 Task: Create a section Code Commandos and in the section, add a milestone Incident Management Implementation in the project AgileKite
Action: Mouse moved to (89, 285)
Screenshot: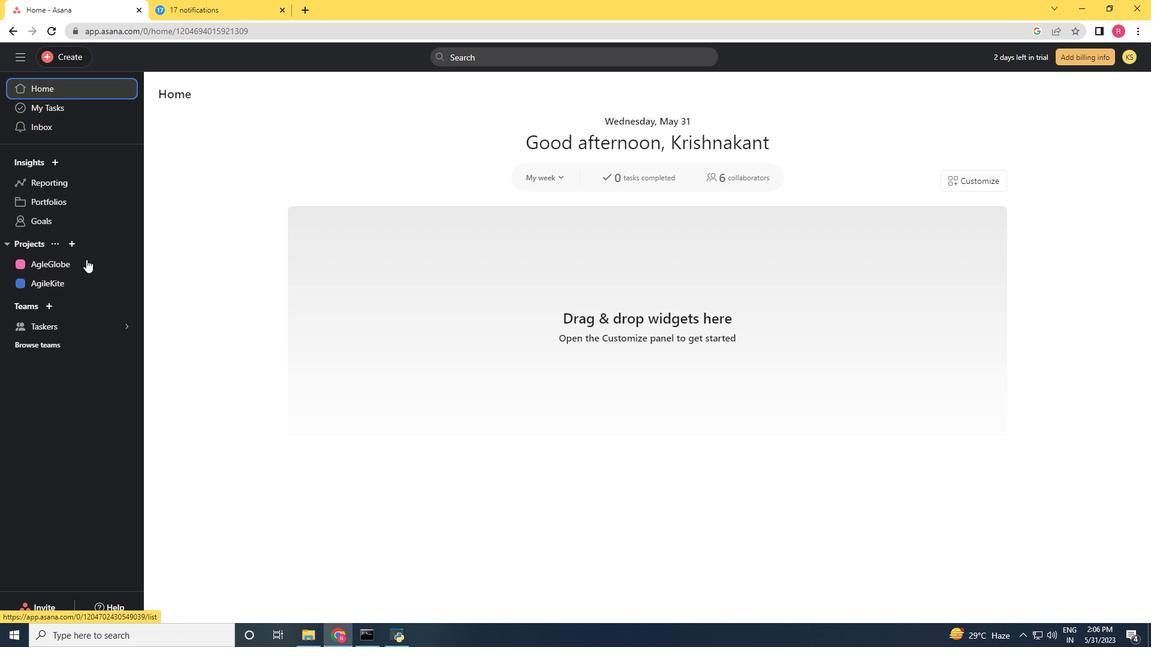 
Action: Mouse pressed left at (89, 285)
Screenshot: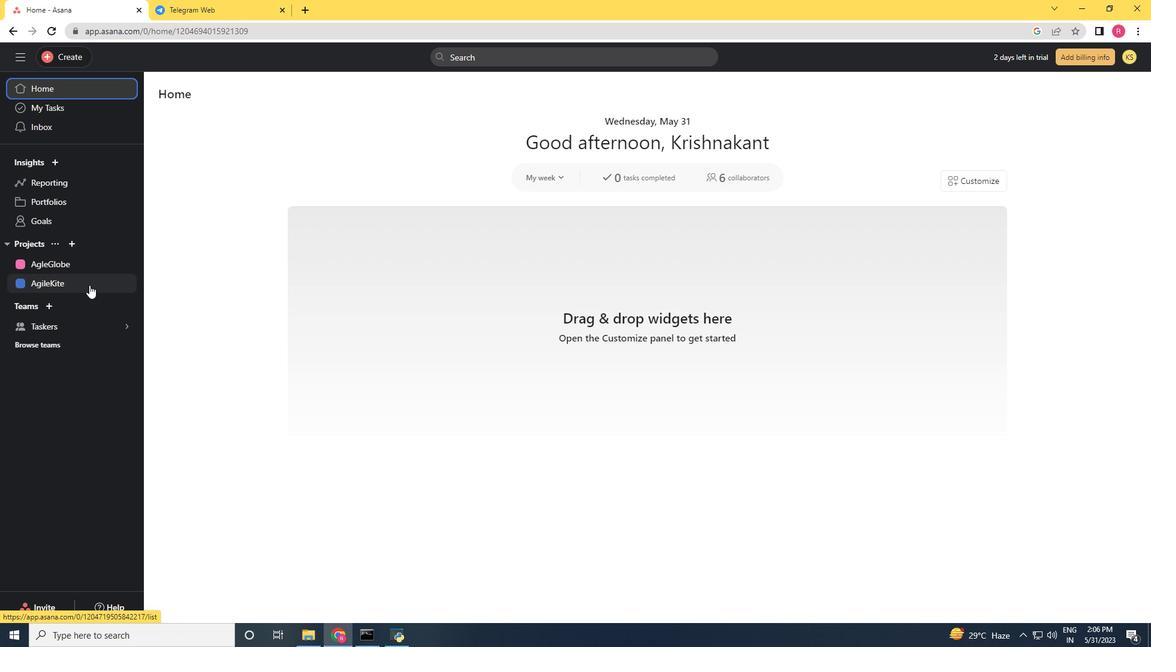 
Action: Mouse moved to (197, 479)
Screenshot: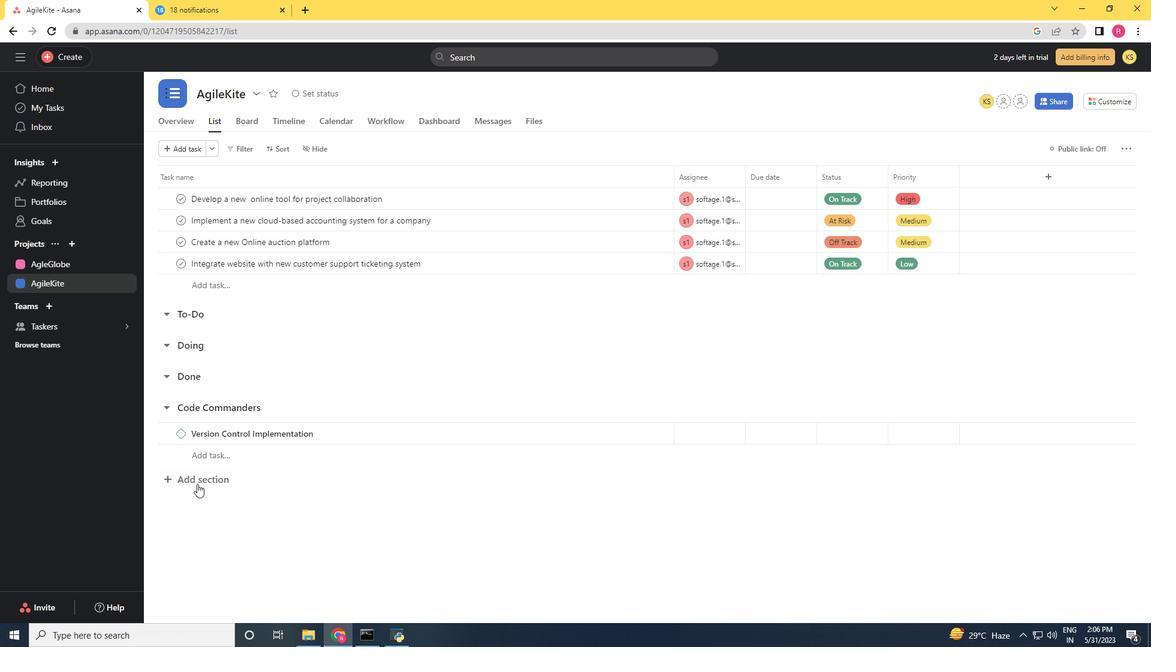 
Action: Mouse pressed left at (197, 479)
Screenshot: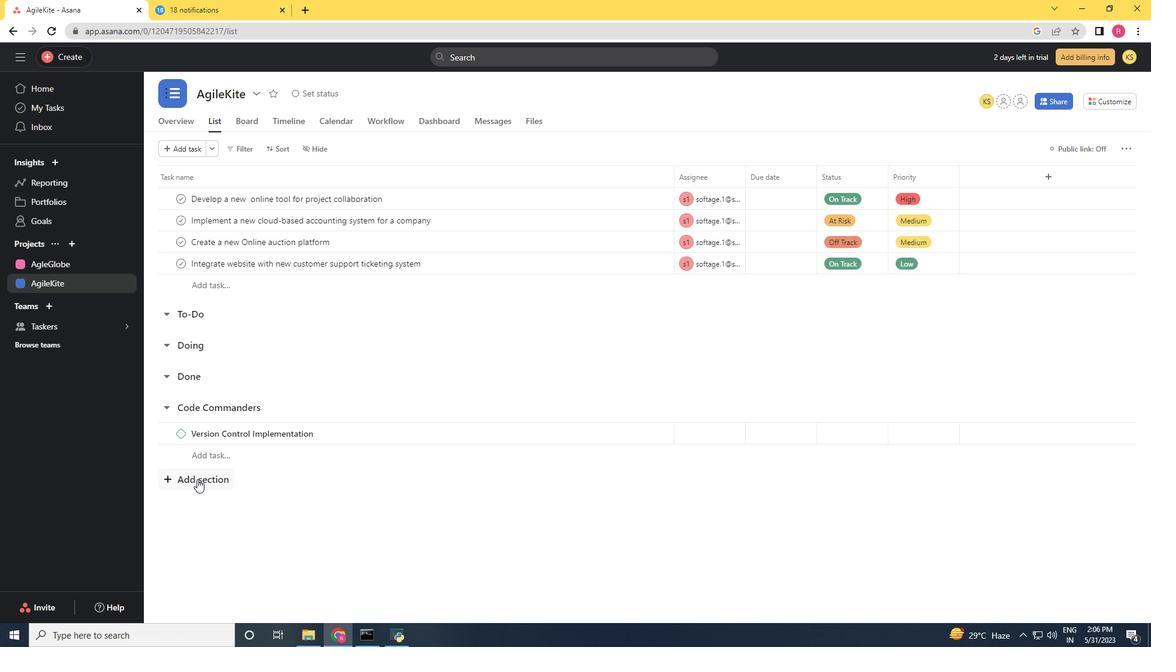 
Action: Key pressed <Key.shift>Cos<Key.backspace>de<Key.space><Key.shift>Commandos<Key.enter><Key.shift><Key.shift><Key.shift>Incident<Key.space><Key.shift>Management<Key.space><Key.shift>Implement<Key.space>
Screenshot: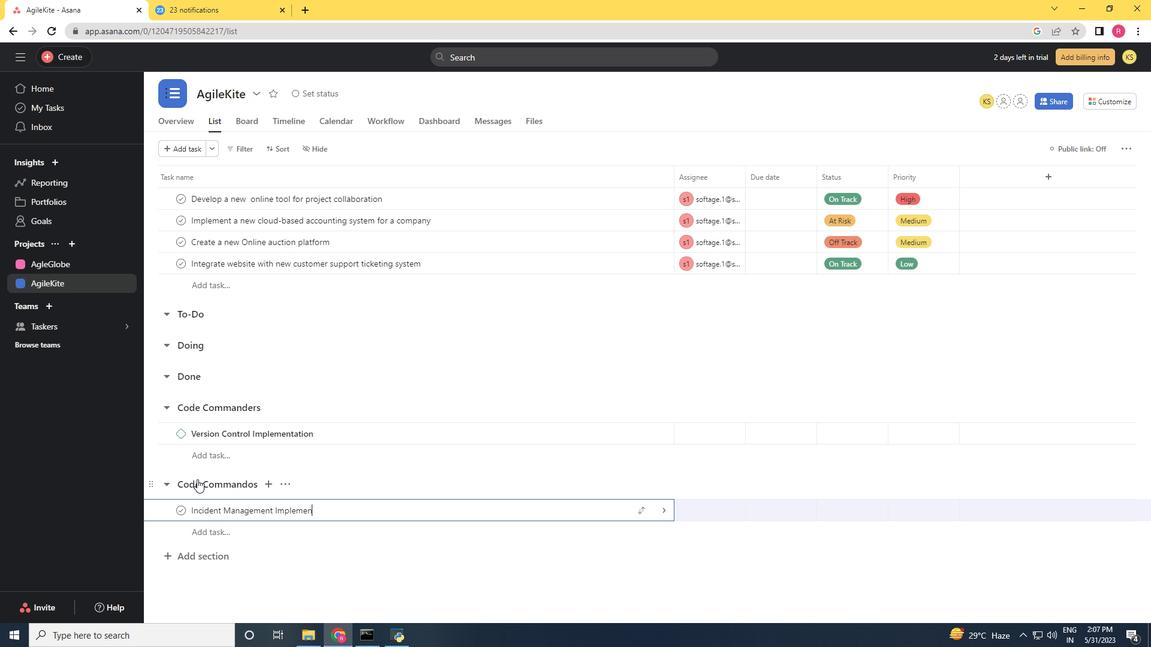 
Action: Mouse moved to (378, 512)
Screenshot: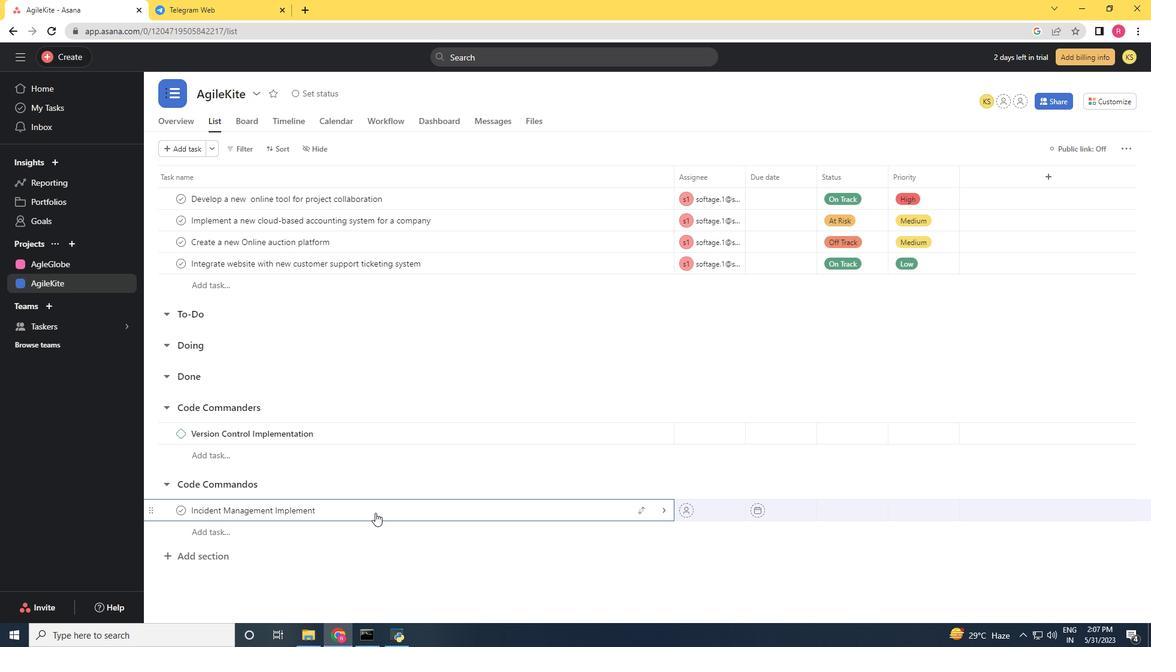 
Action: Mouse pressed right at (378, 512)
Screenshot: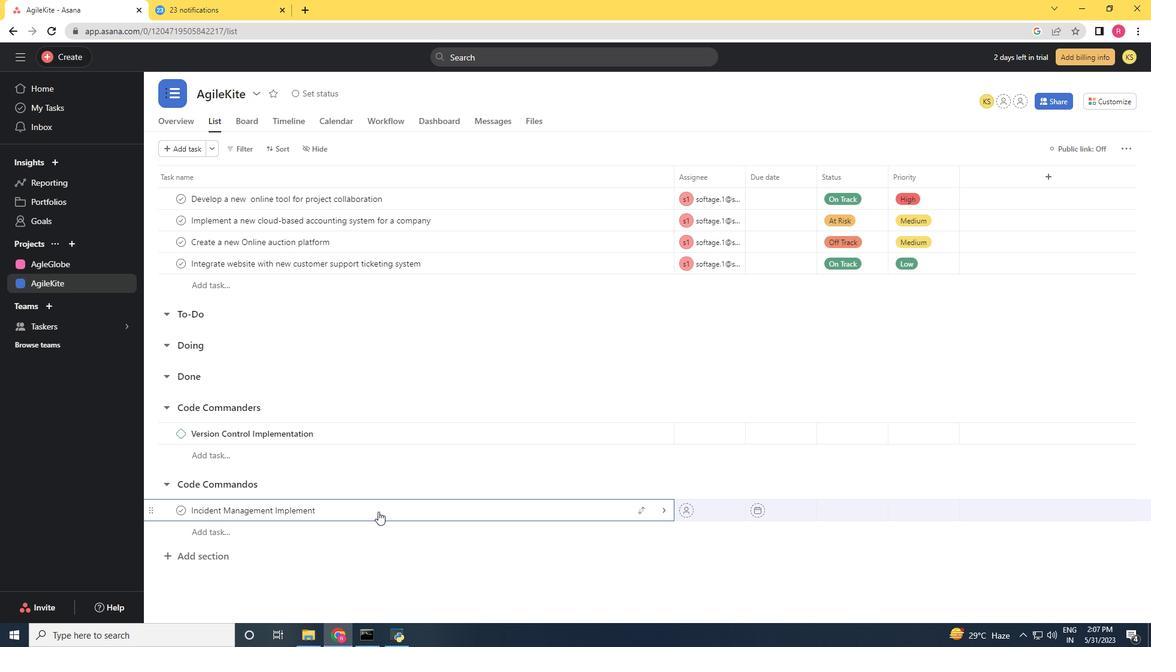 
Action: Mouse moved to (418, 444)
Screenshot: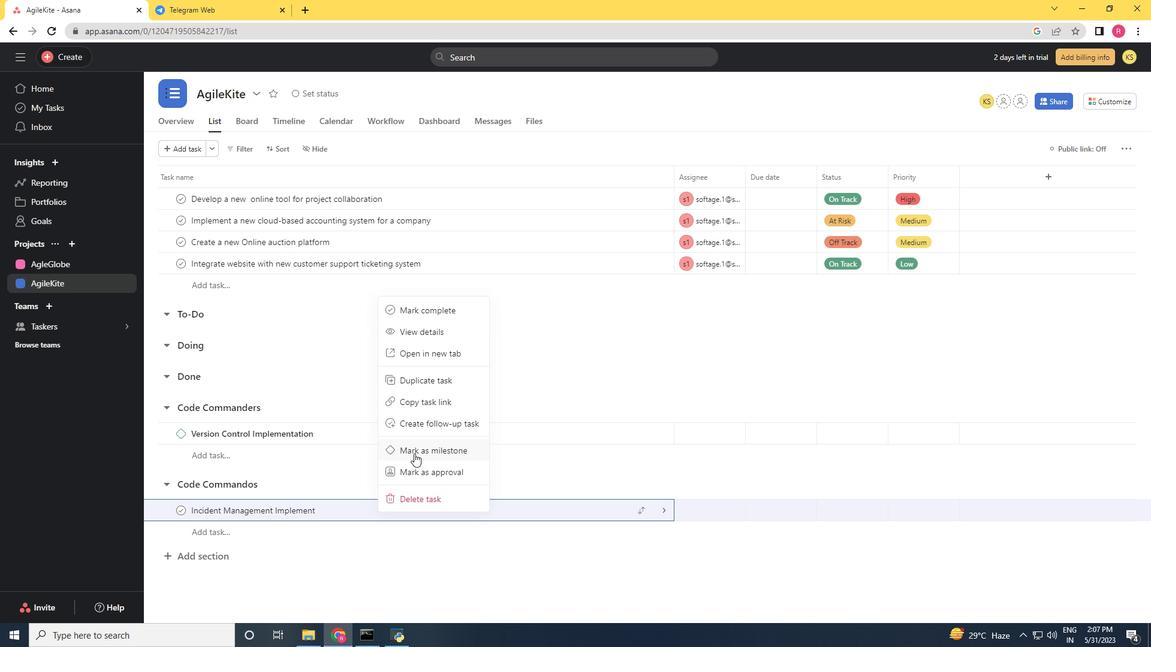 
Action: Mouse pressed left at (418, 444)
Screenshot: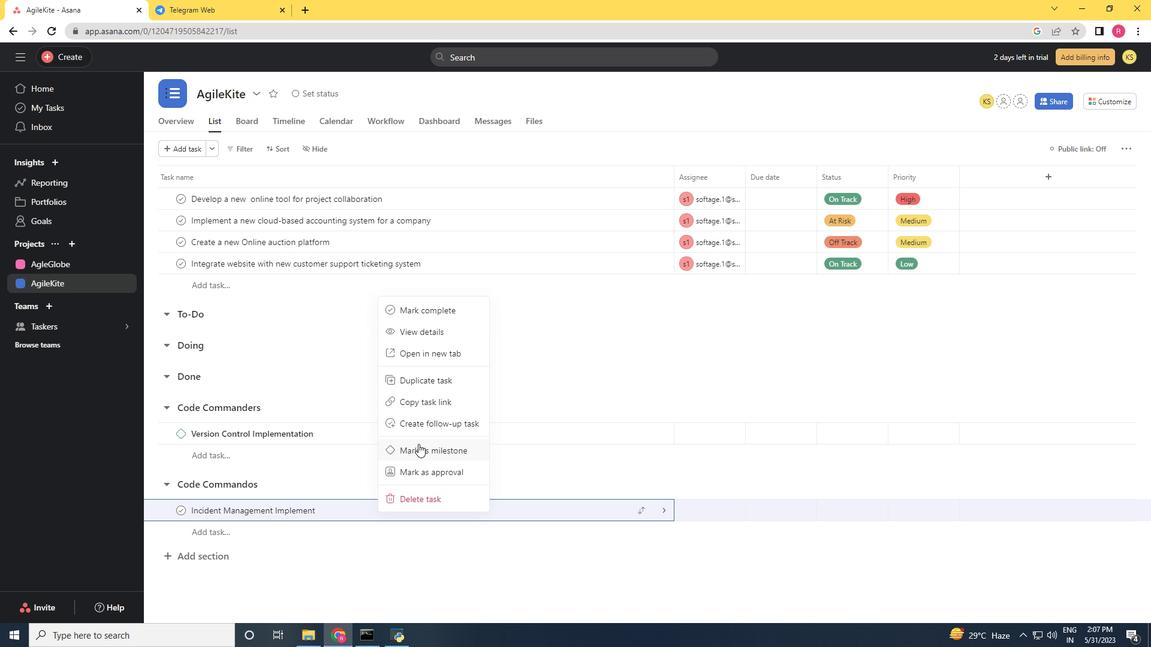 
Action: Mouse moved to (402, 476)
Screenshot: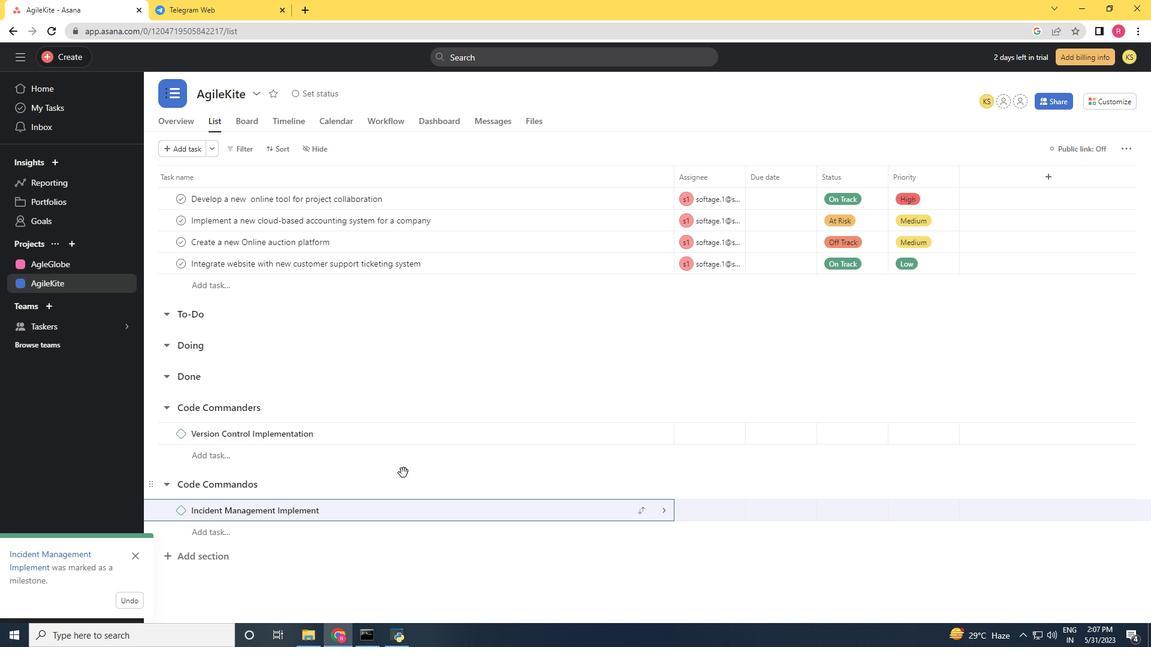 
